 Task: Change elbow connector line weight to 16PX.
Action: Mouse moved to (487, 240)
Screenshot: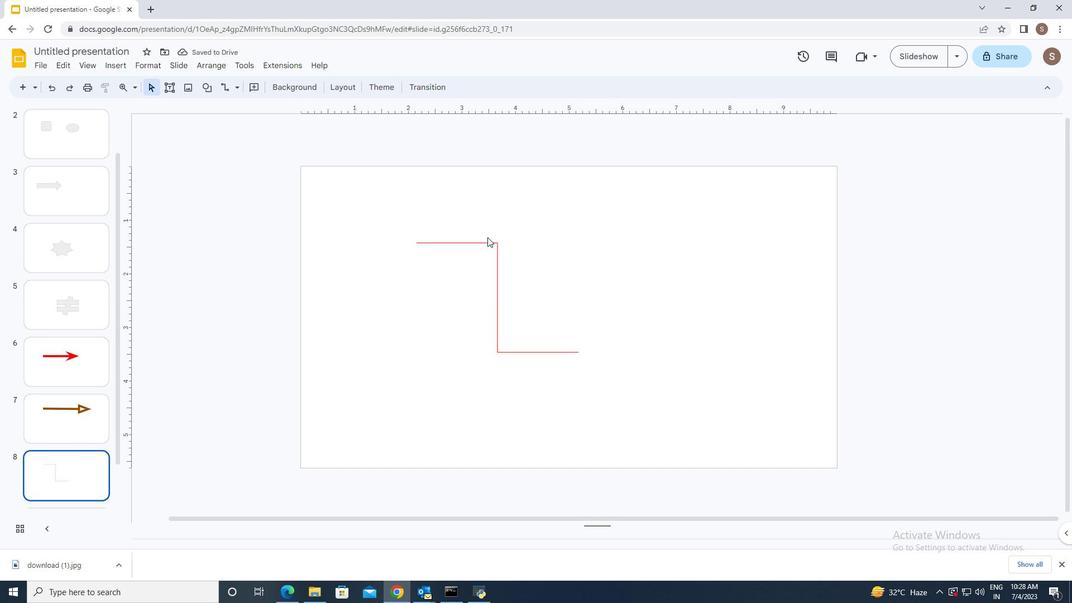 
Action: Mouse pressed left at (487, 240)
Screenshot: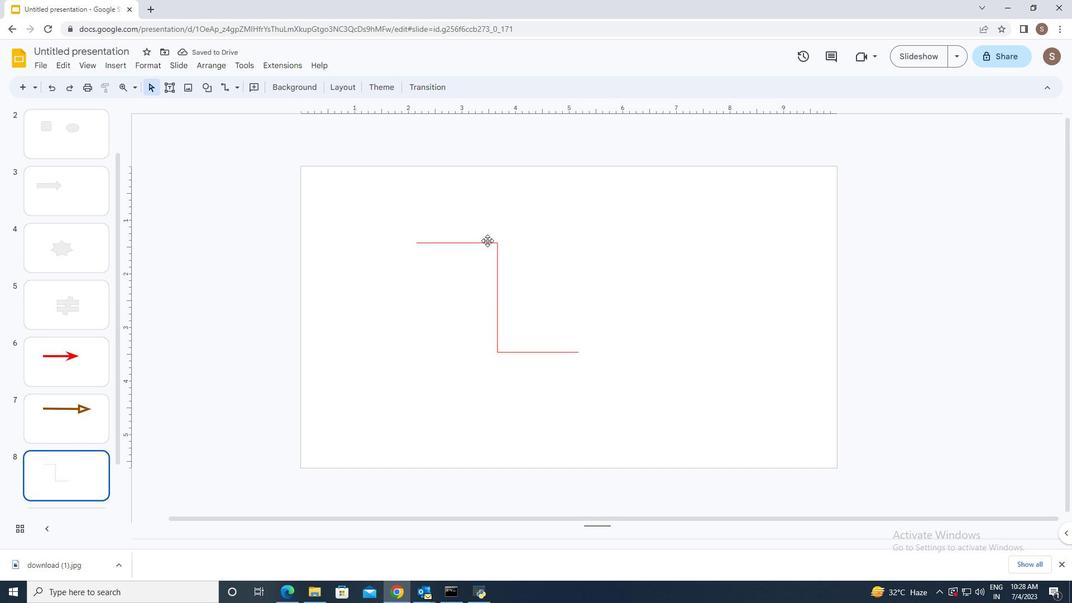 
Action: Mouse moved to (269, 85)
Screenshot: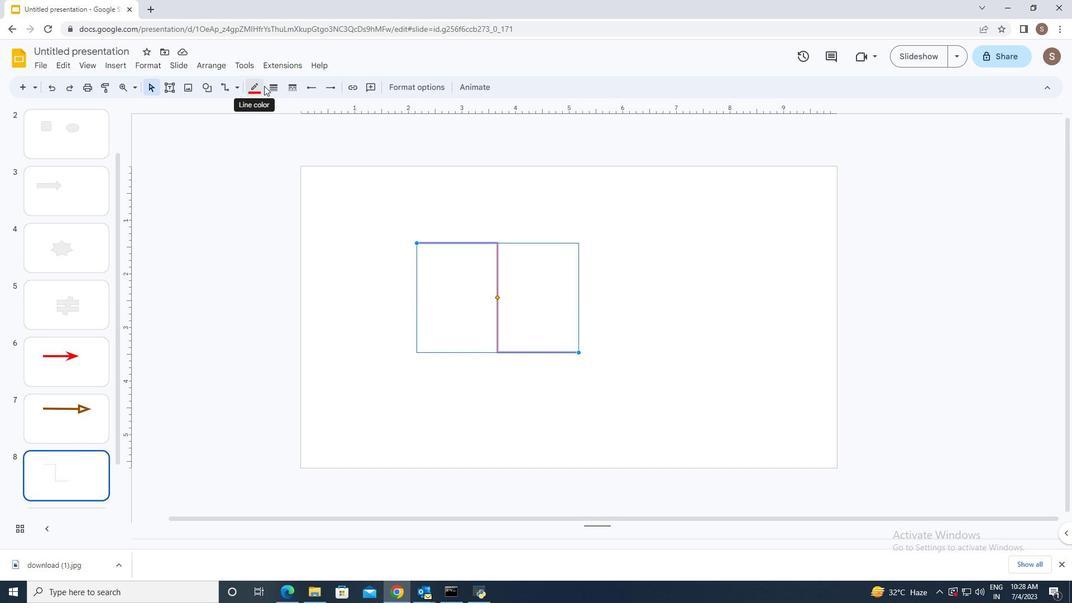 
Action: Mouse pressed left at (269, 85)
Screenshot: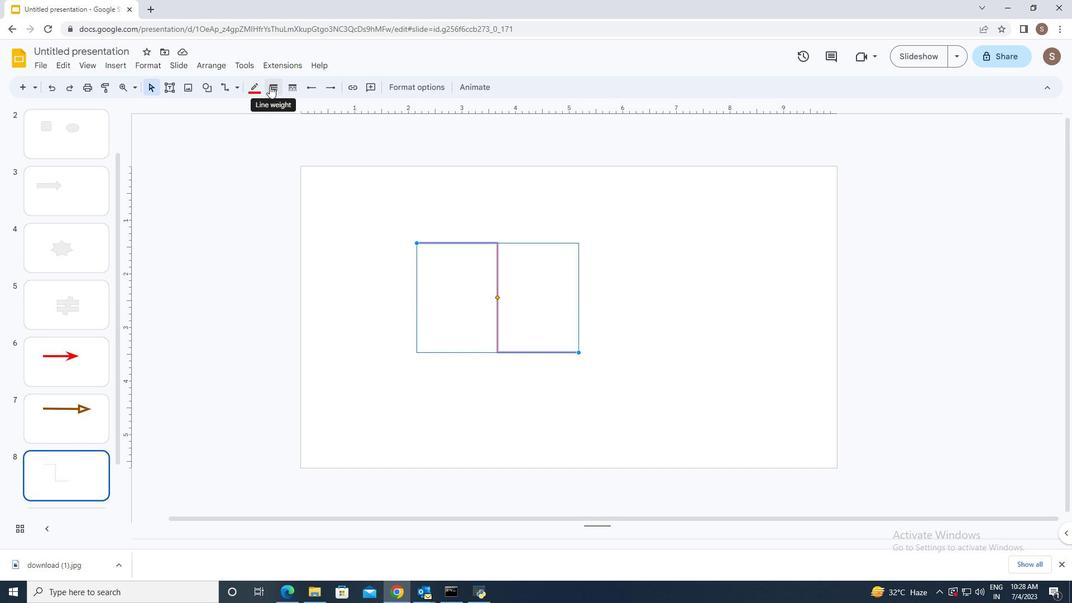 
Action: Mouse moved to (293, 213)
Screenshot: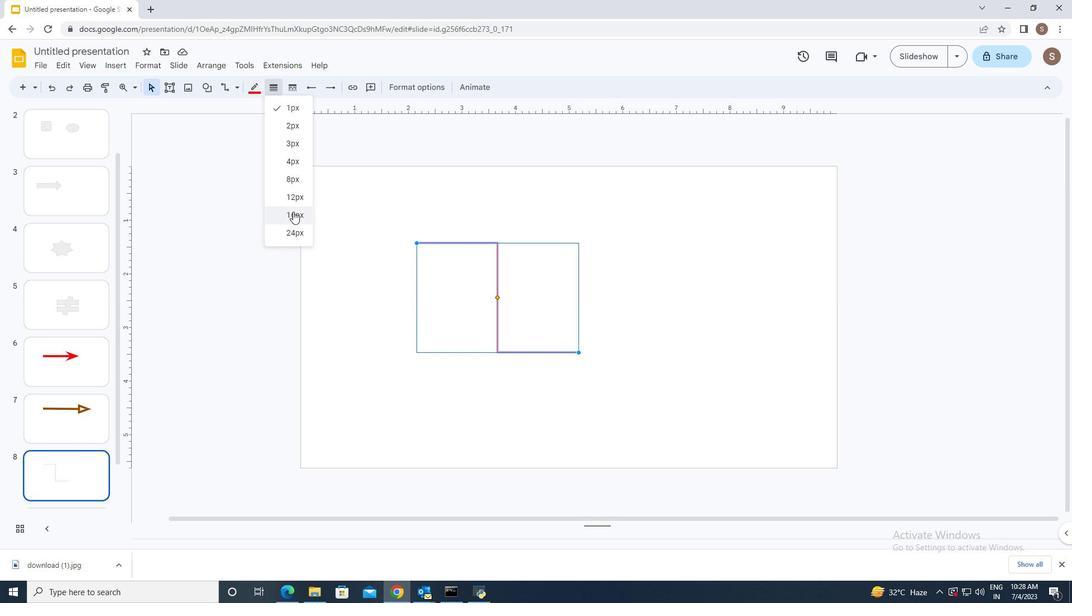 
Action: Mouse pressed left at (293, 213)
Screenshot: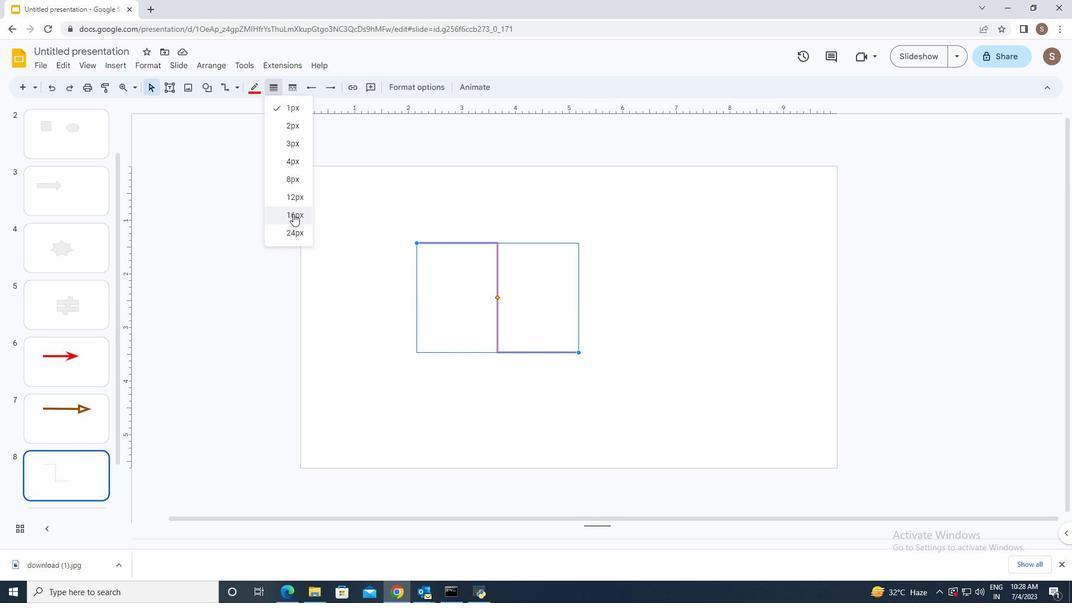 
Action: Mouse moved to (361, 371)
Screenshot: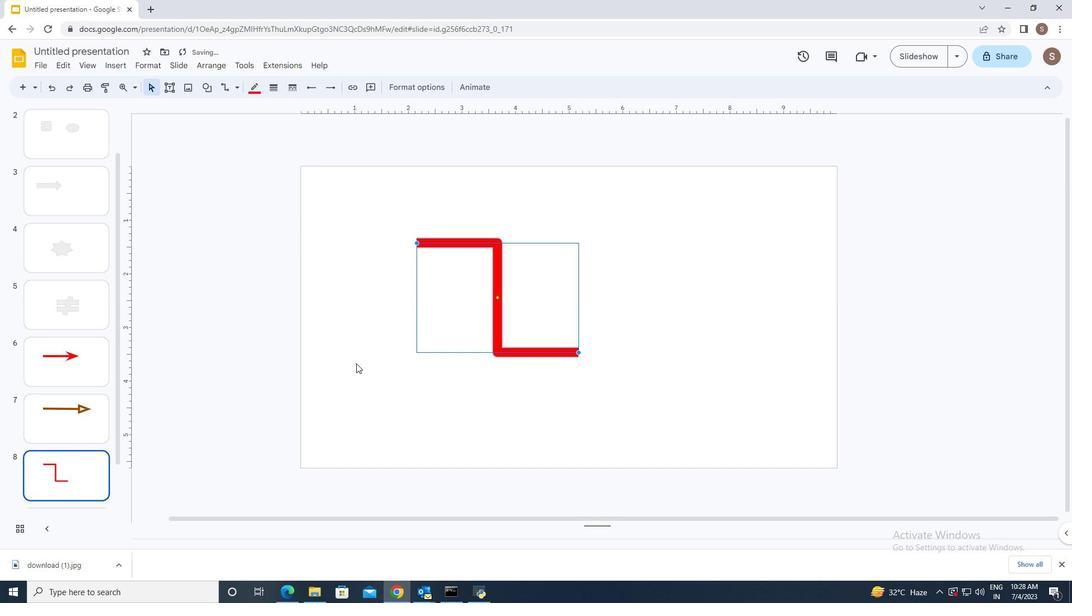 
Action: Mouse pressed left at (361, 371)
Screenshot: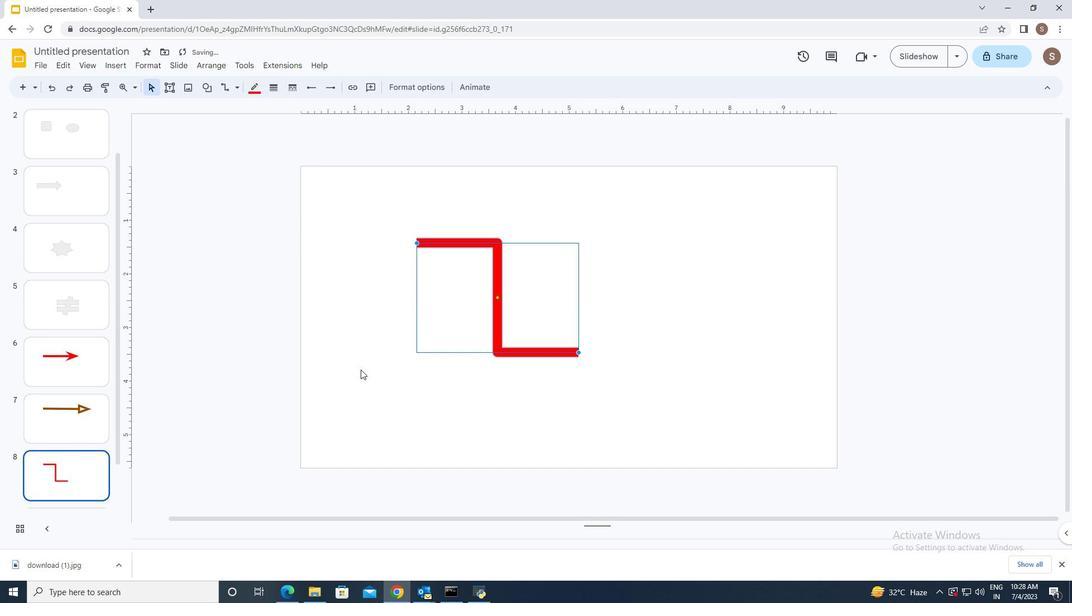 
Action: Mouse moved to (361, 371)
Screenshot: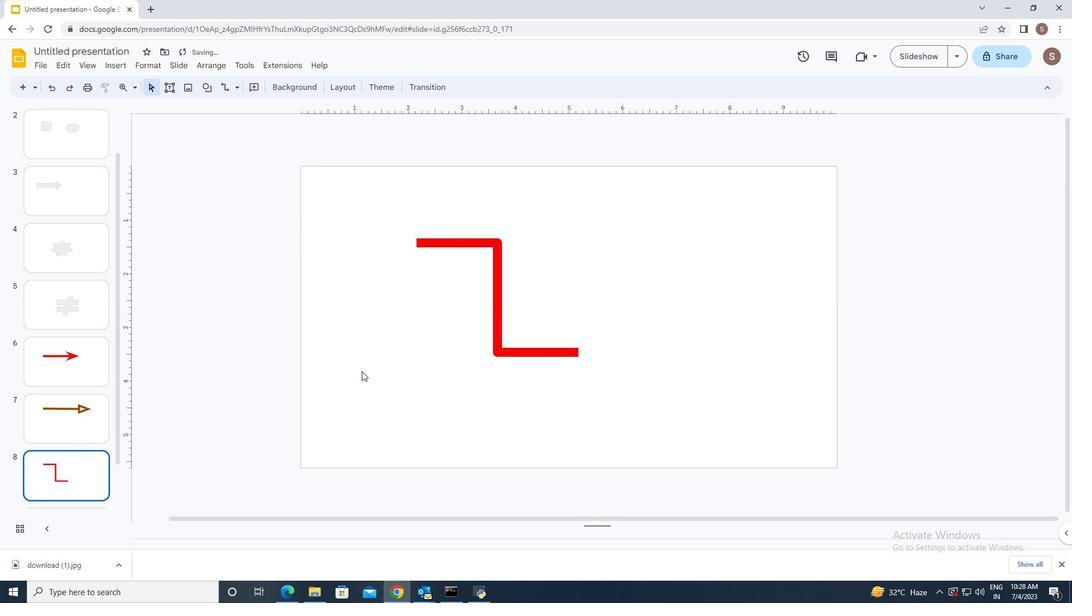 
